 Task: Open a blank google sheet and write heading  Cash Flow TrackerAdd Dates in a column and its values below  '2023-05-01, 2023-05-03, 2023-05-06, 2023-05-10, 2023-05-15, 2023-05-20, 2023-05-25 & 2023-05-31'Add Descriptions in next column and its values below  Monthly Salary, Grocery Shopping, Dining Out., Utility Bill, Transportation, Entertainment, Miscellaneous & Total. Add Amount in next column and its values below  $2,500, $100, $50, $150, $30, $50, $20& $400. Add Income/ Expense in next column and its values below  Income, Expenses, Expenses, Expenses, Expenses, Expenses & Expenses. Add Balance in next column and its values below  $2,500, $2,400, $2,350, $2,200, $2,170, $2,120, $2,100 & $2100. Save page Data Analysis Workbook Template Sheet Spreadsheetbook
Action: Mouse moved to (44, 153)
Screenshot: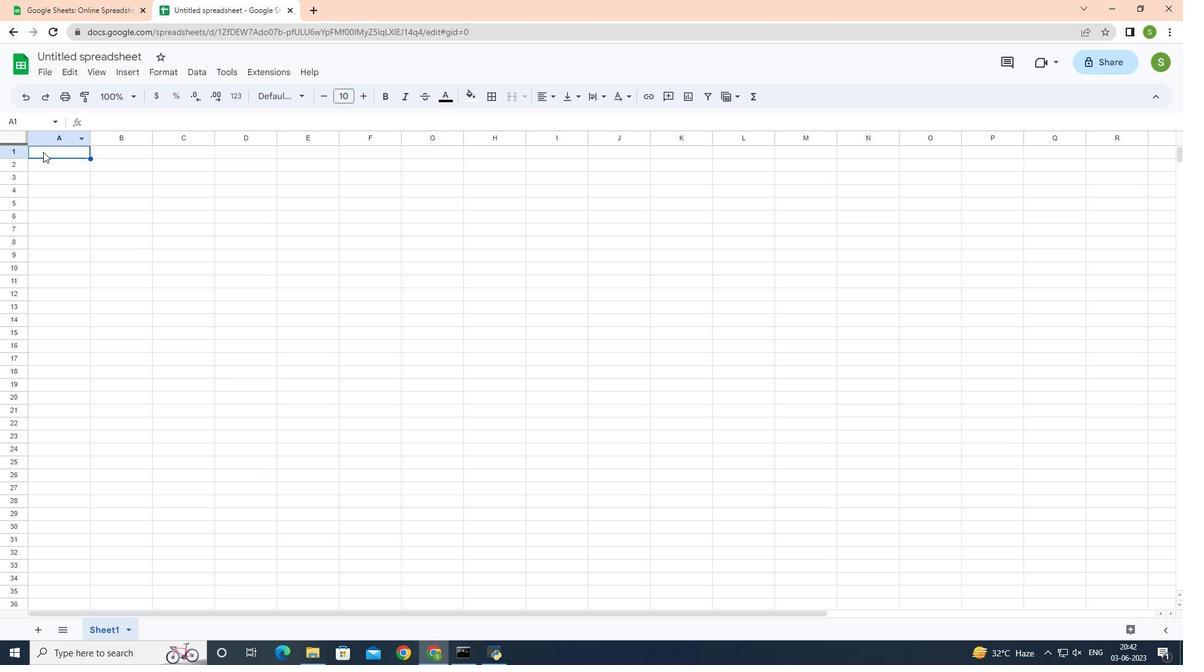 
Action: Mouse pressed left at (44, 153)
Screenshot: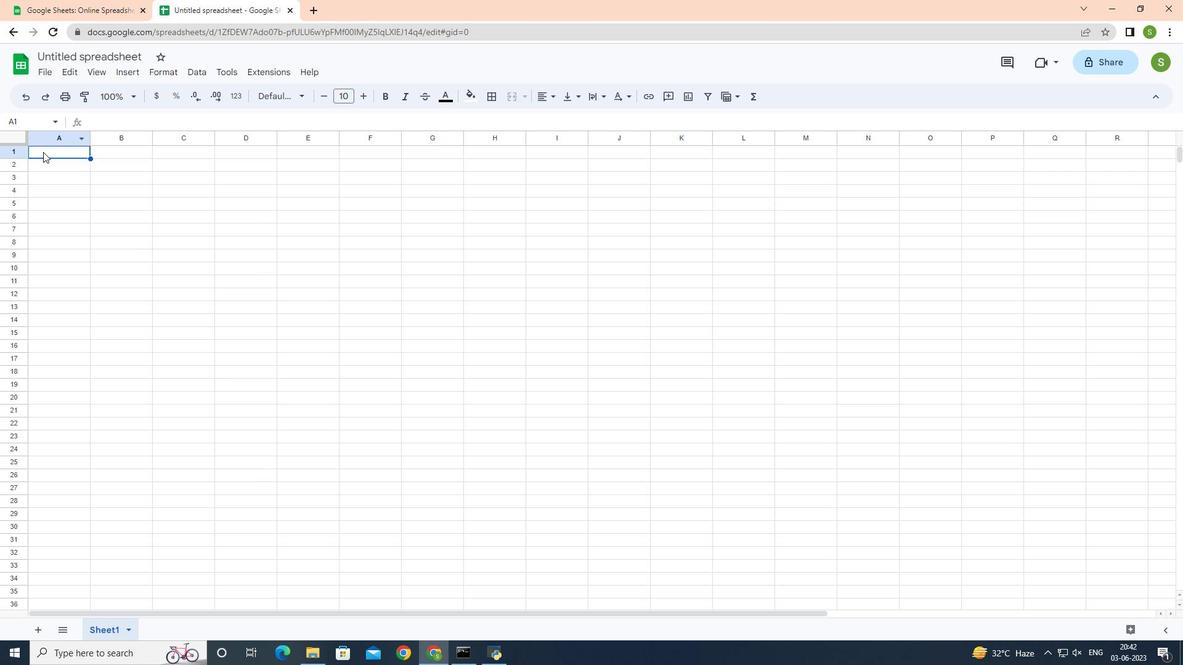
Action: Key pressed <Key.shift>Cash<Key.space><Key.shift><Key.shift><Key.shift><Key.shift><Key.shift><Key.shift><Key.shift><Key.shift><Key.shift><Key.shift><Key.shift><Key.shift><Key.shift><Key.shift><Key.shift><Key.shift><Key.shift><Key.shift><Key.shift><Key.shift>Flow<Key.space><Key.shift>R<Key.backspace><Key.shift>Tracker<Key.enter><Key.shift><Key.shift><Key.shift><Key.shift>Dates<Key.enter>2023-05-01<Key.enter>2023-05-03-<Key.backspace><Key.enter>2023-05-06<Key.enter>2023-05-10<Key.enter>2023-05-15<Key.enter>2023-05-20<Key.enter>2023-05-25<Key.enter>2023-05-31<Key.enter>
Screenshot: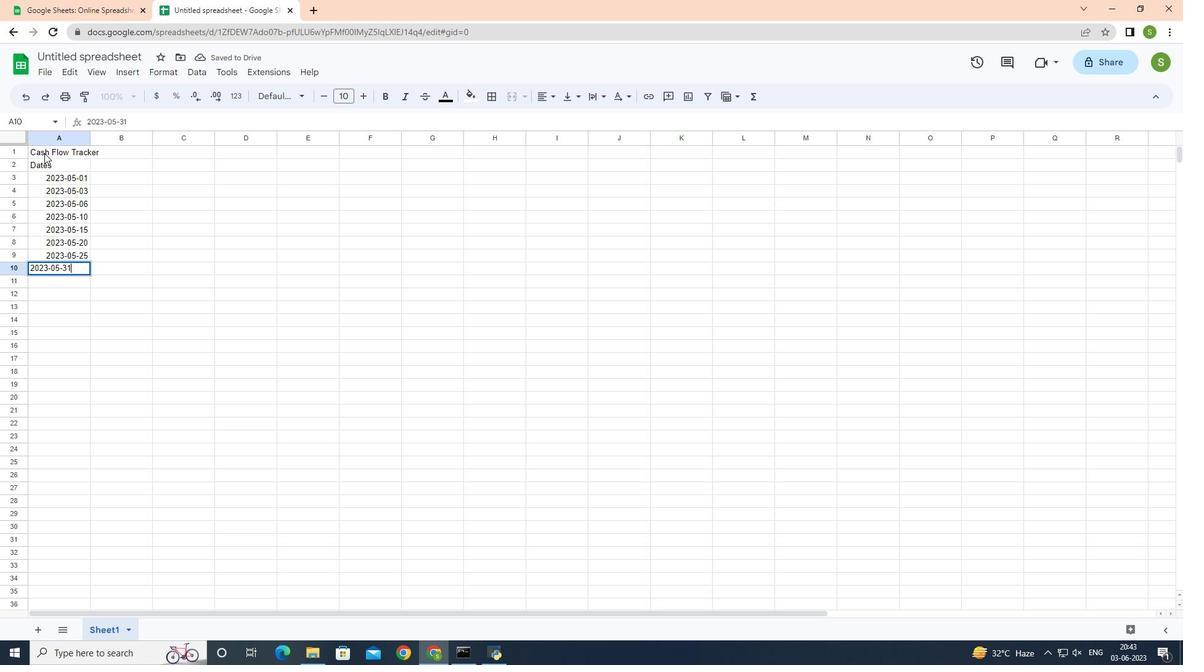 
Action: Mouse moved to (89, 134)
Screenshot: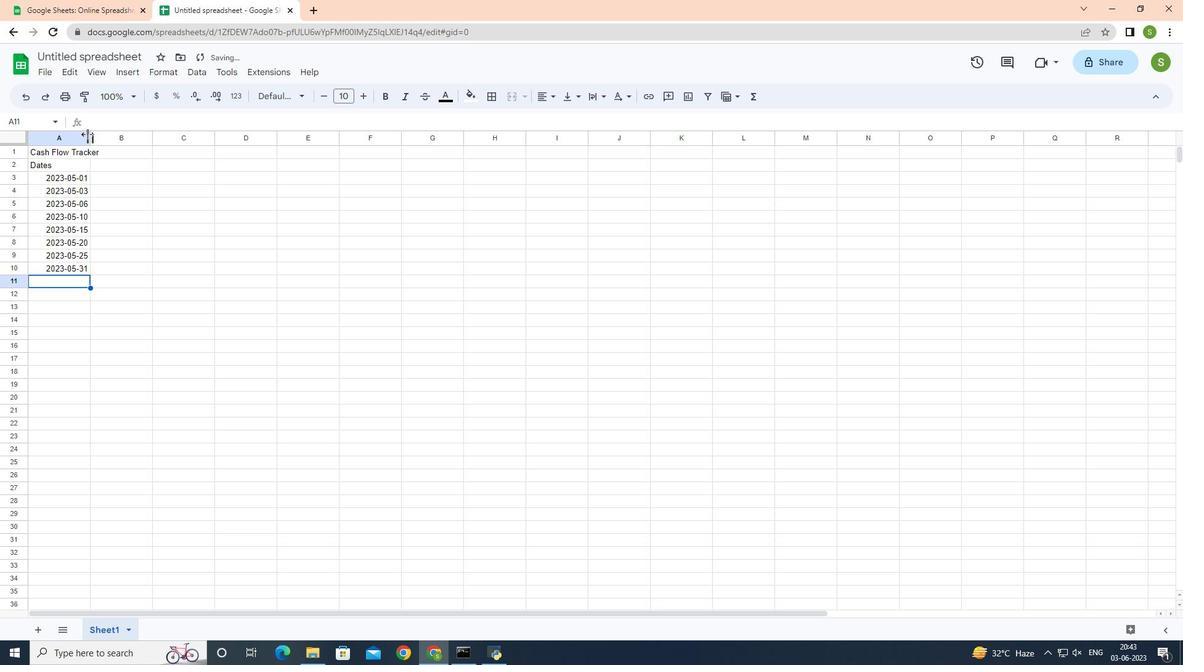
Action: Mouse pressed left at (89, 134)
Screenshot: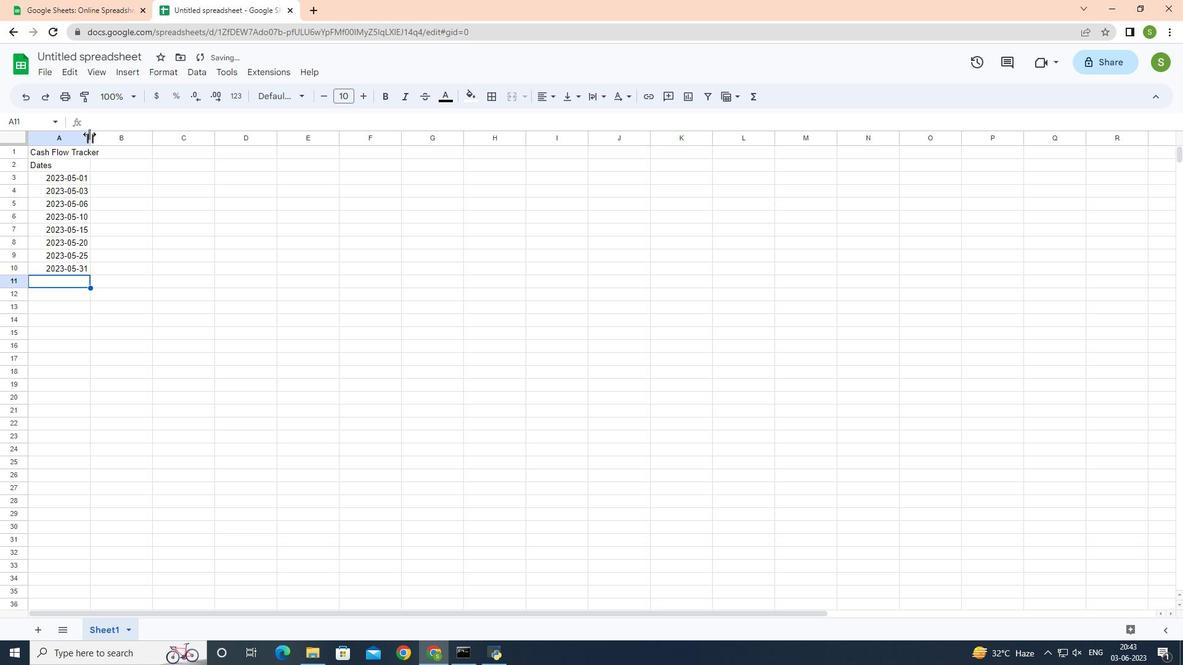 
Action: Mouse pressed left at (89, 134)
Screenshot: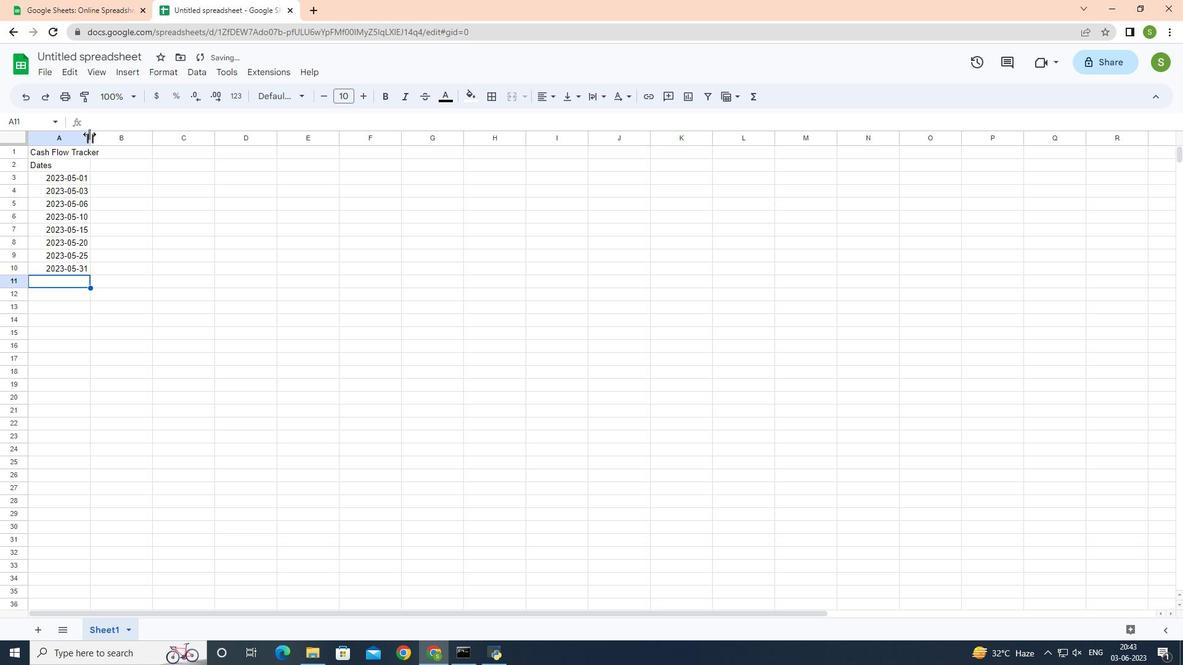 
Action: Mouse moved to (114, 165)
Screenshot: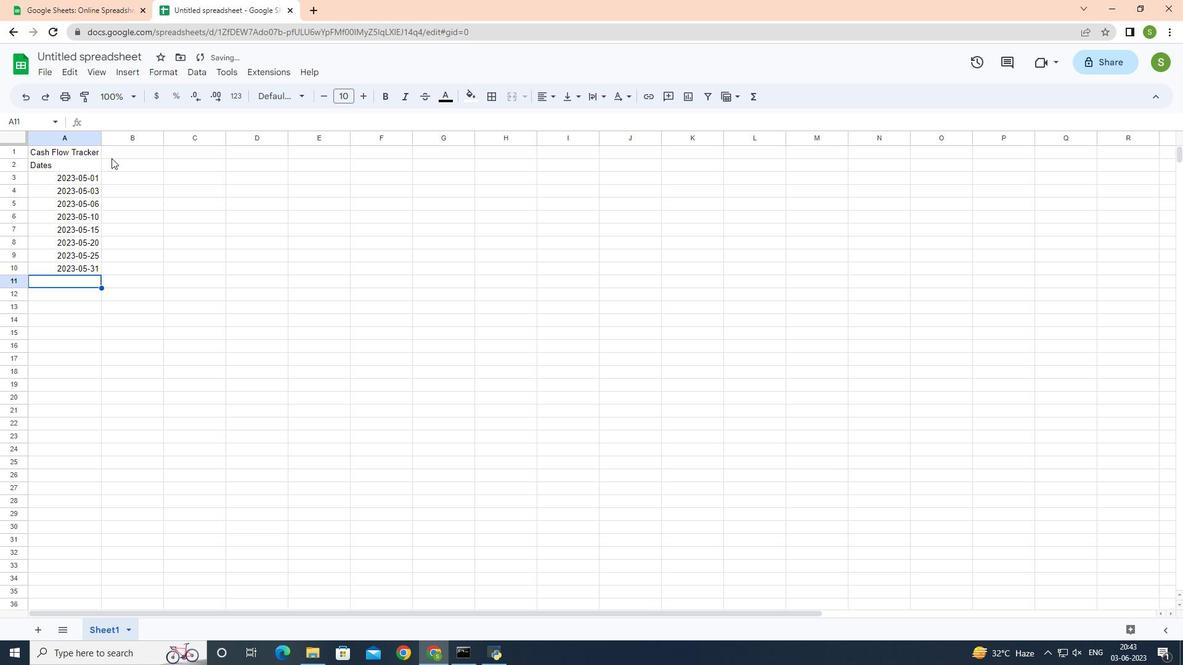 
Action: Mouse pressed left at (114, 165)
Screenshot: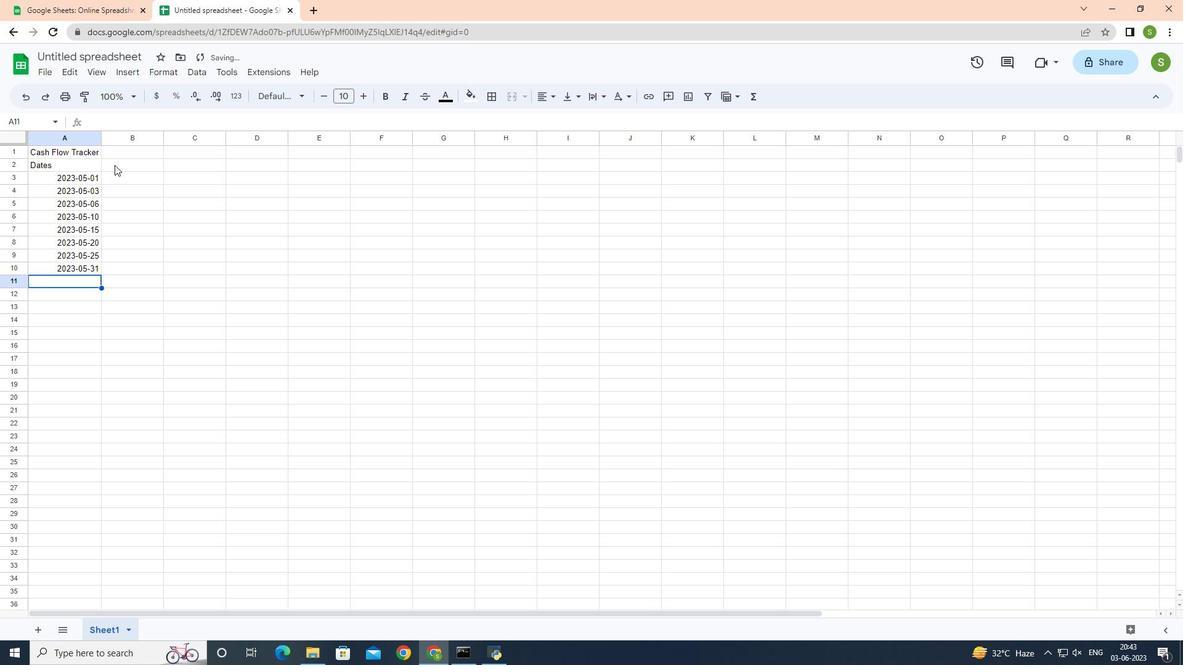 
Action: Key pressed <Key.shift>Descriptions<Key.enter><Key.shift>Monthly<Key.space><Key.shift>Salary<Key.enter><Key.shift>Grocery<Key.enter><Key.shift><Key.shift>Shopping<Key.enter><Key.shift>Dining<Key.space><Key.shift>Out<Key.enter><Key.shift><Key.shift><Key.shift><Key.shift><Key.shift><Key.shift><Key.shift><Key.shift><Key.shift>Utiliy<Key.backspace>ty<Key.space><Key.shift>Bill<Key.enter><Key.shift>Transportation<Key.enter><Key.shift>Entertainment<Key.enter><Key.shift>Miscellaneous<Key.enter><Key.shift>Total
Screenshot: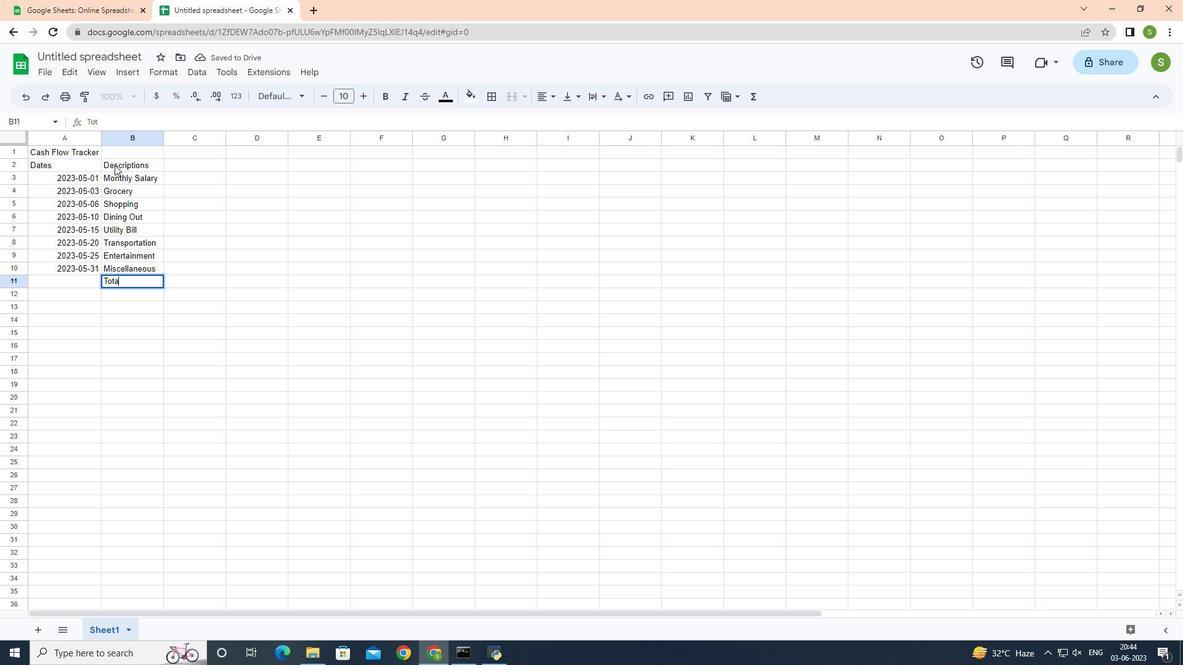 
Action: Mouse moved to (180, 161)
Screenshot: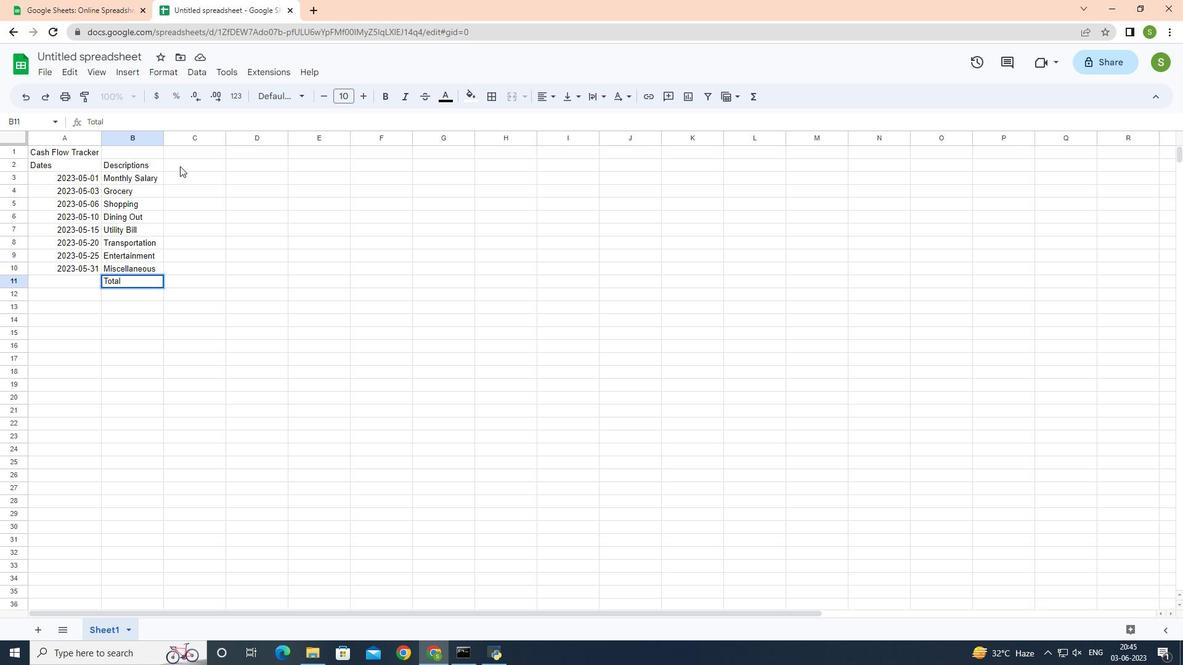 
Action: Mouse pressed left at (180, 161)
Screenshot: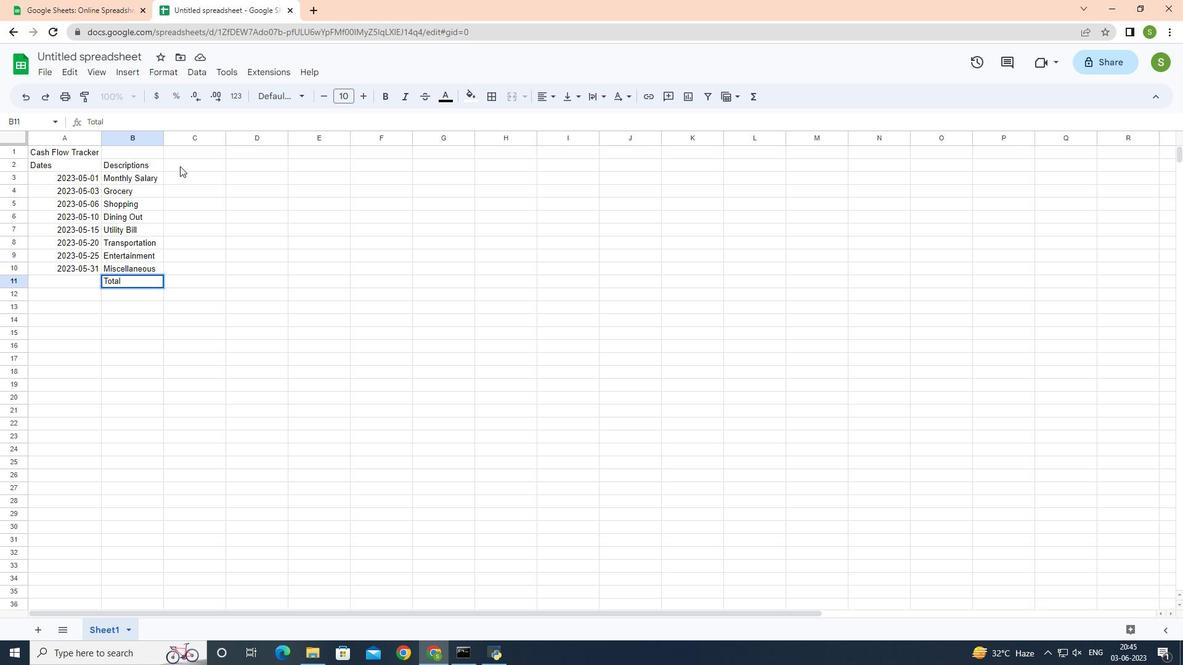 
Action: Key pressed <Key.shift>Amount<Key.enter>2500<Key.enter>100<Key.enter>50<Key.enter>150<Key.enter>30<Key.enter>50<Key.enter>3<Key.backspace>20<Key.enter>400<Key.enter><Key.right><Key.up><Key.up><Key.up><Key.up><Key.up><Key.up><Key.up><Key.up><Key.up><Key.shift>Income/<Key.shift>Expenses<Key.enter><Key.shift>Income<Key.space><Key.enter><Key.shift>Expenses<Key.enter><Key.shift>Expenses<Key.enter><Key.shift><Key.shift><Key.shift><Key.shift><Key.shift><Key.shift><Key.shift><Key.shift>Expenses<Key.enter><Key.shift>Expenses<Key.enter><Key.shift>Expenses<Key.enter>e<Key.backspace><Key.shift>E<Key.backspace><Key.backspace><Key.shift>Expenses<Key.enter><Key.shift>Ec<Key.backspace>xpenses<Key.enter>
Screenshot: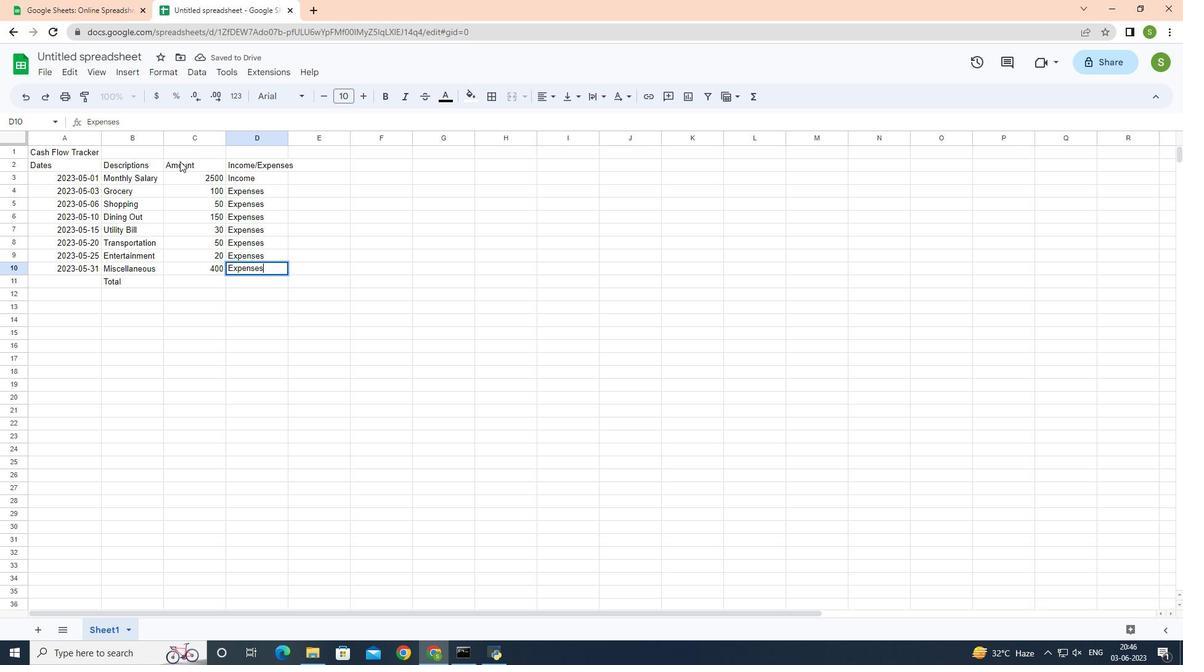 
Action: Mouse moved to (286, 137)
Screenshot: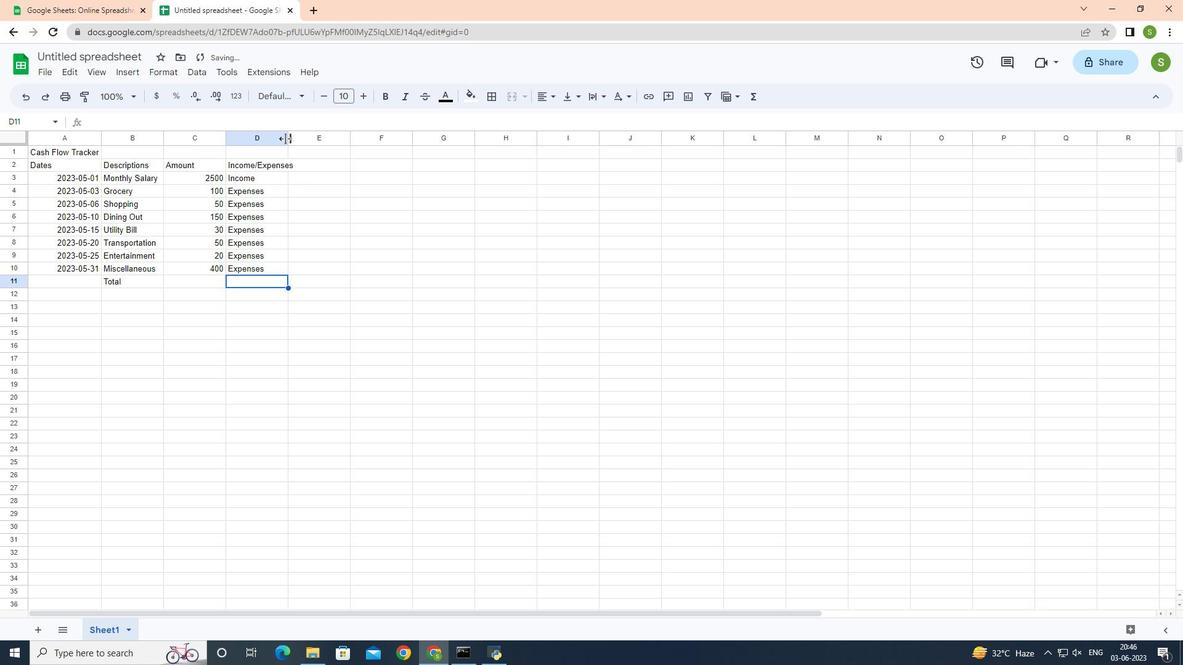 
Action: Mouse pressed left at (286, 137)
Screenshot: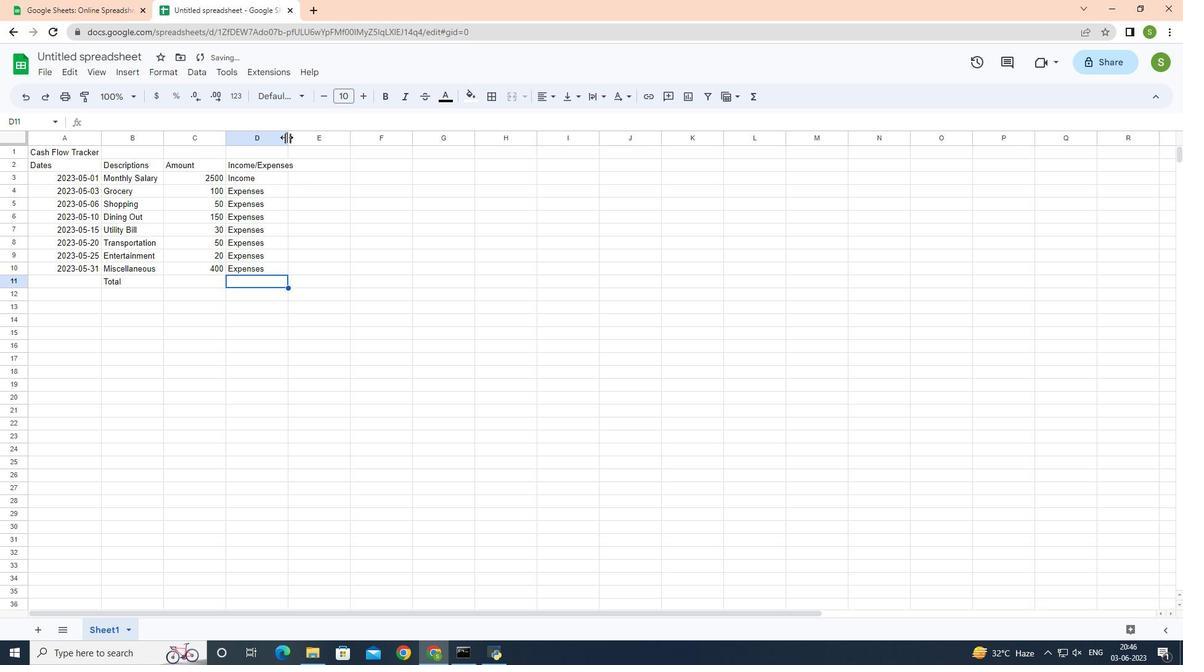 
Action: Mouse pressed left at (286, 137)
Screenshot: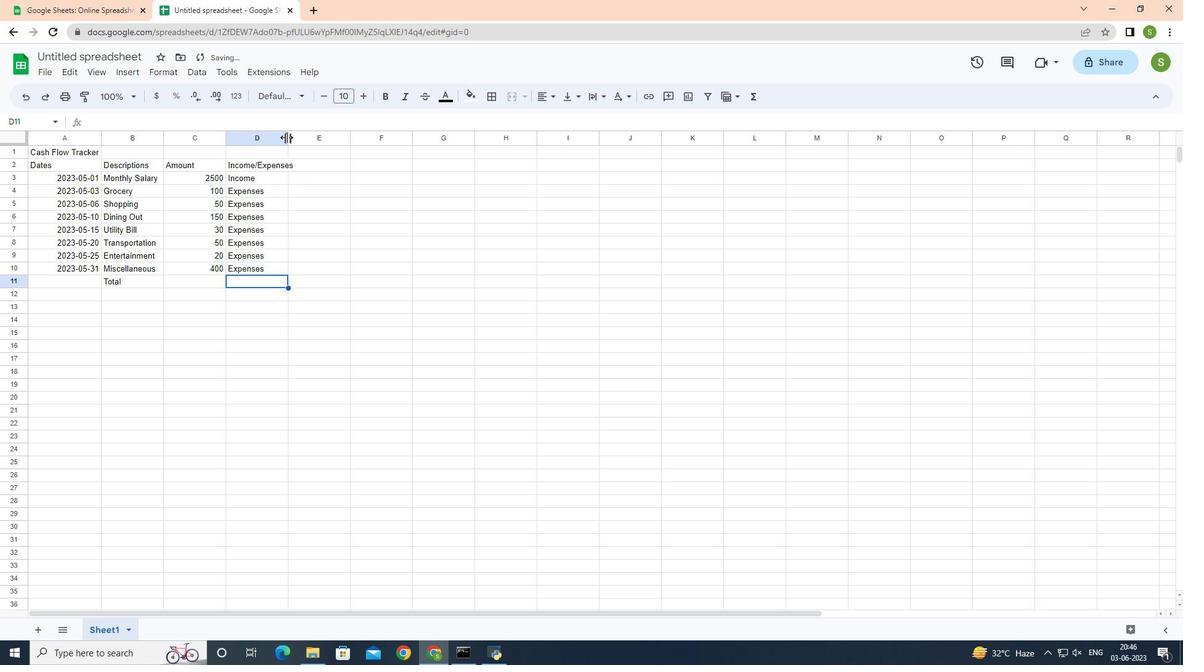 
Action: Mouse moved to (303, 162)
Screenshot: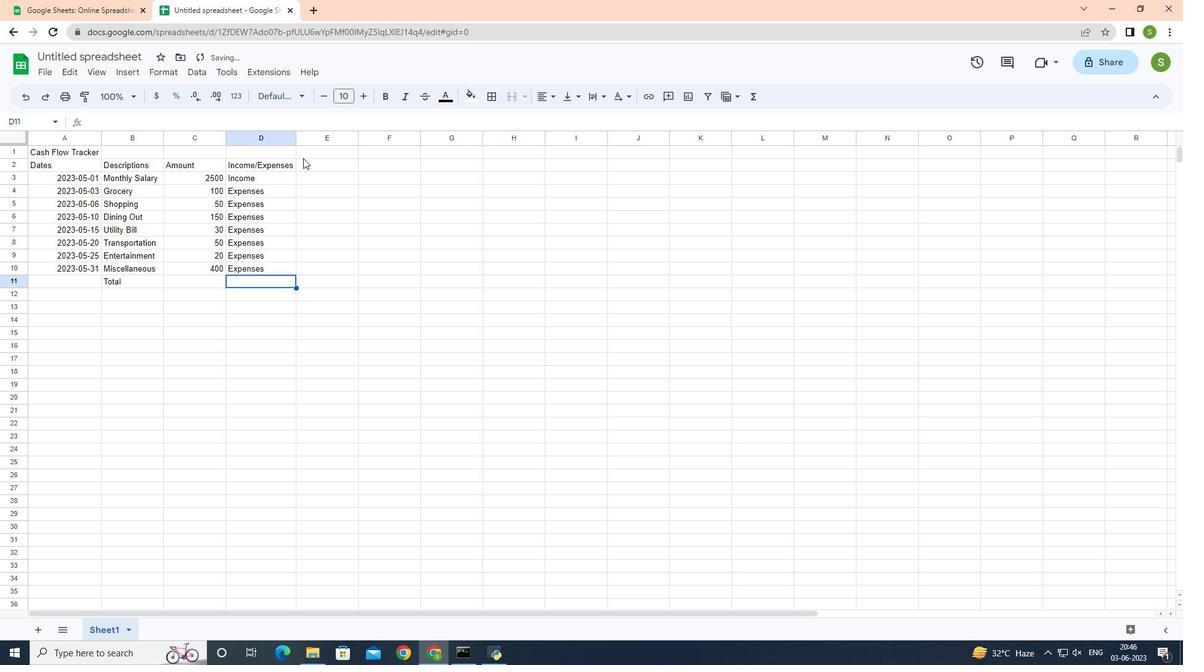 
Action: Mouse pressed left at (303, 162)
Screenshot: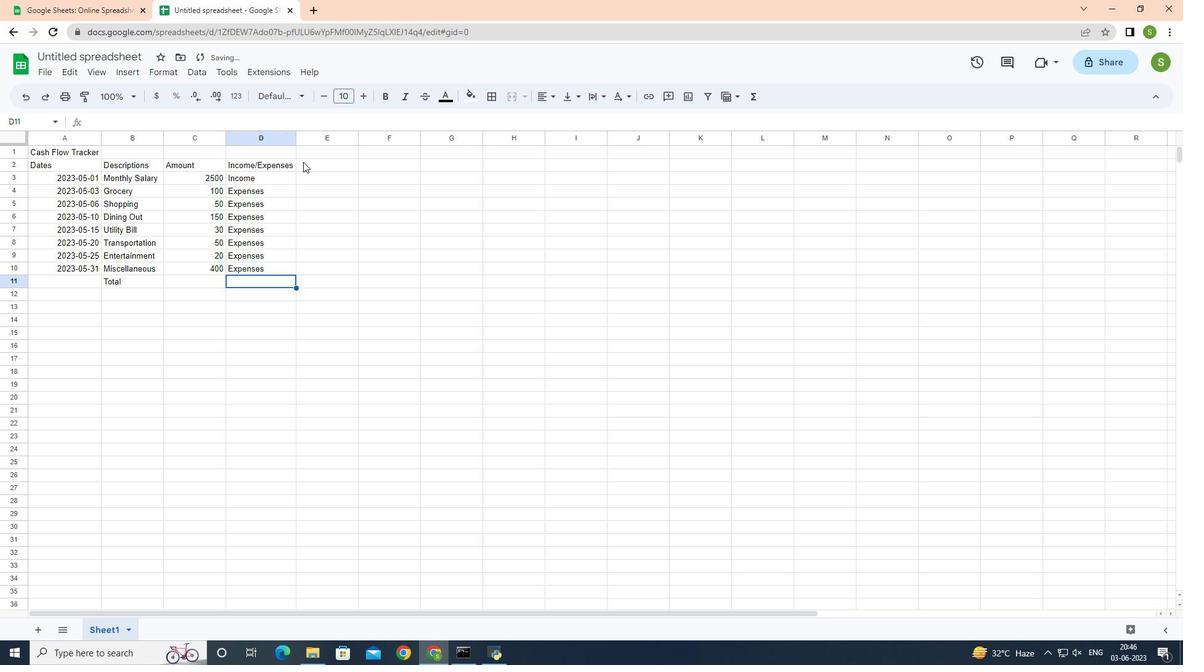 
Action: Key pressed <Key.shift>Balance<Key.enter>2500<Key.enter>2400<Key.enter>2350<Key.enter>2200<Key.enter>2170<Key.enter>2120<Key.enter>1<Key.backspace>2100<Key.enter>2100<Key.enter>
Screenshot: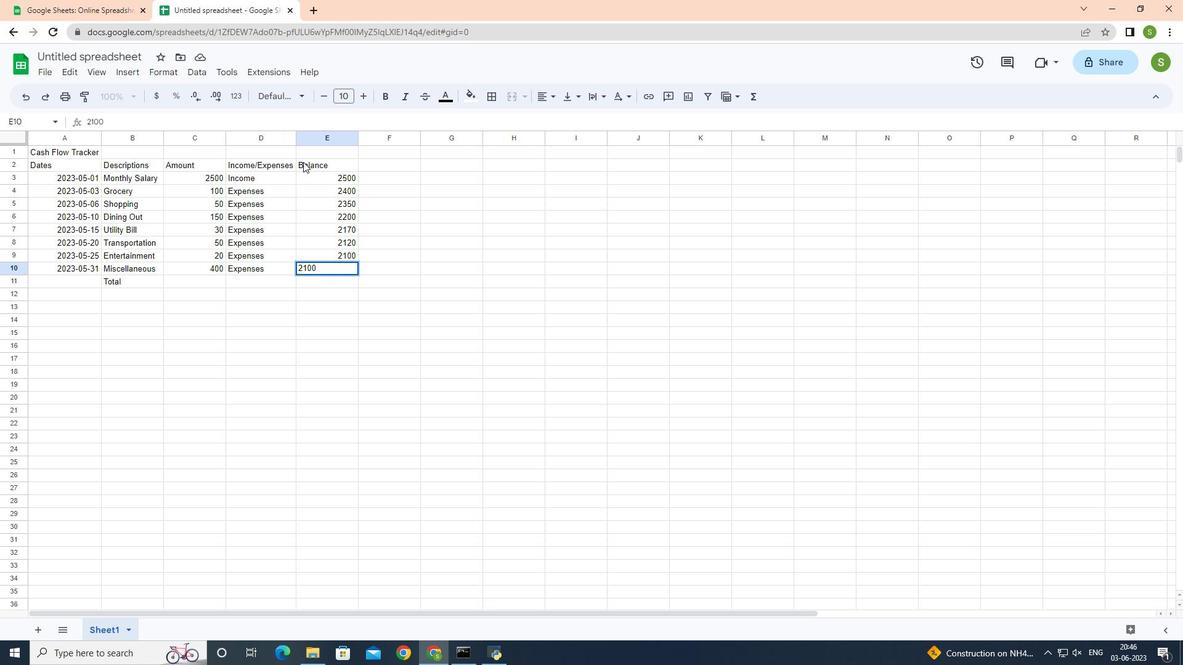 
Action: Mouse moved to (123, 55)
Screenshot: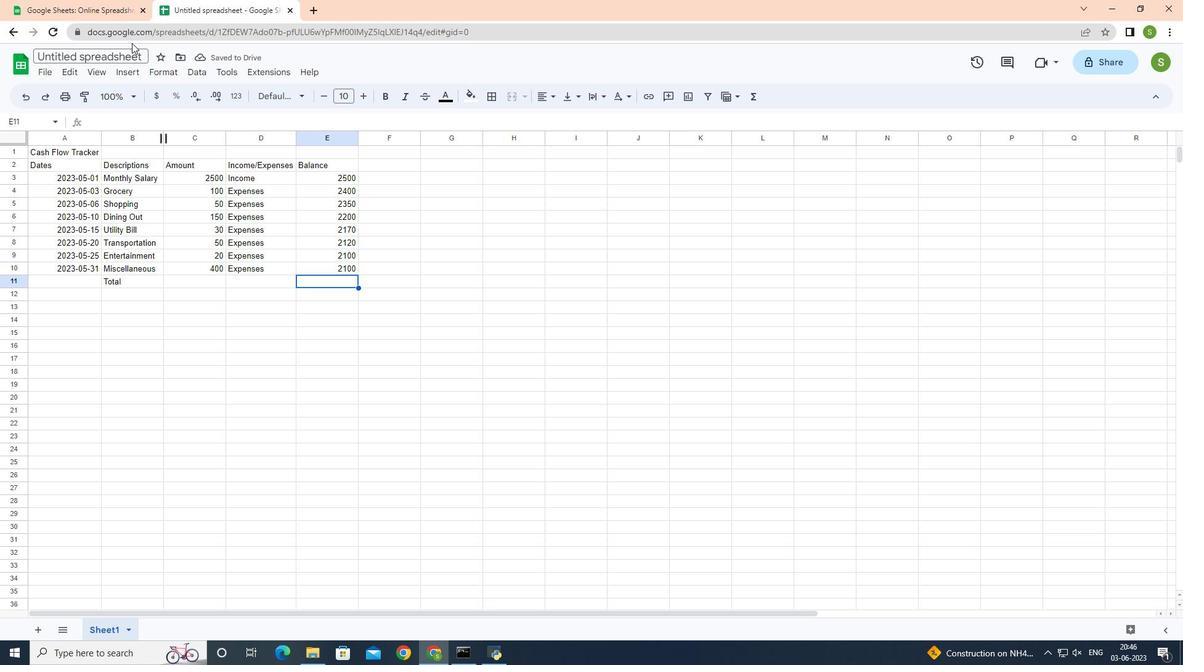 
Action: Mouse pressed left at (123, 55)
Screenshot: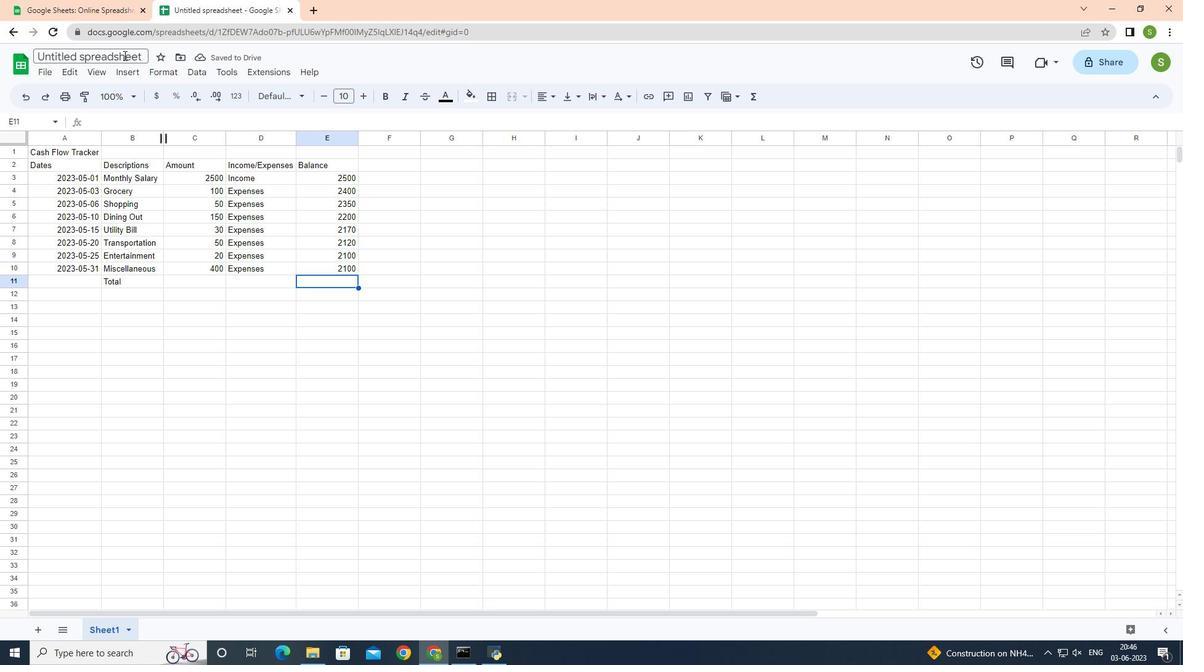 
Action: Key pressed <Key.shift>Dara<Key.backspace><Key.backspace>t<Key.space><Key.shift><Key.shift><Key.shift><Key.shift>A<Key.backspace><Key.backspace>a<Key.space><Key.shift><Key.shift><Key.shift><Key.shift><Key.shift><Key.shift>Analysis<Key.space><Key.shift>Workbook<Key.space><Key.shift>Template<Key.space><Key.shift><Key.shift><Key.shift><Key.shift>Sheet<Key.space><Key.shift>Spreadsheetbook
Screenshot: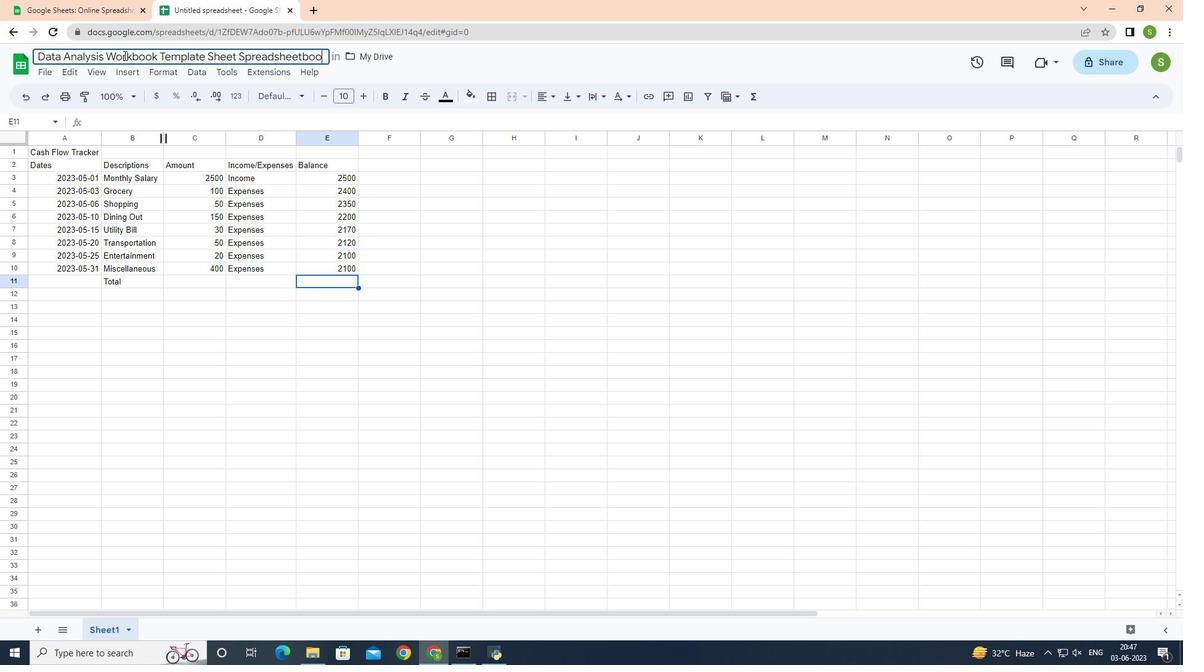 
